 Task: Change elbow connector line weight to 2PX.
Action: Mouse moved to (448, 279)
Screenshot: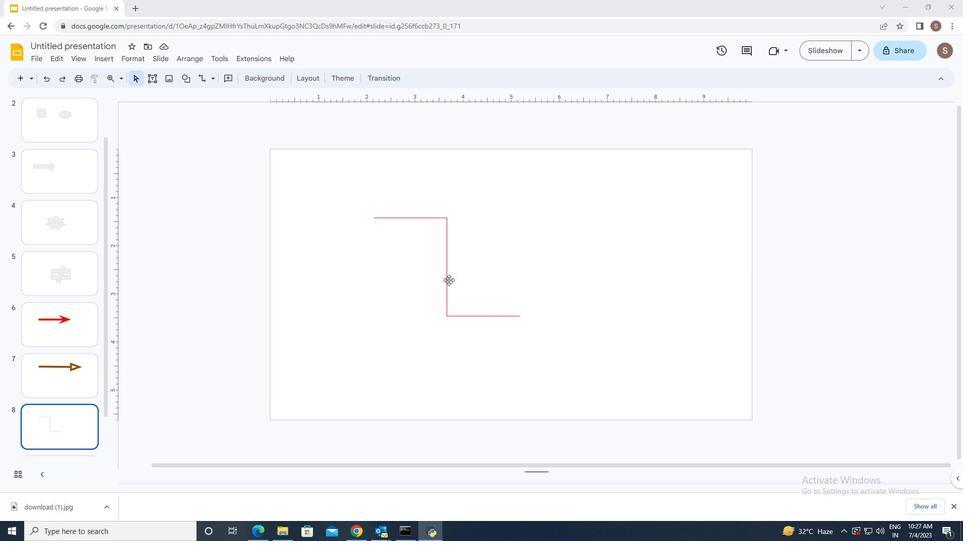 
Action: Mouse pressed left at (448, 279)
Screenshot: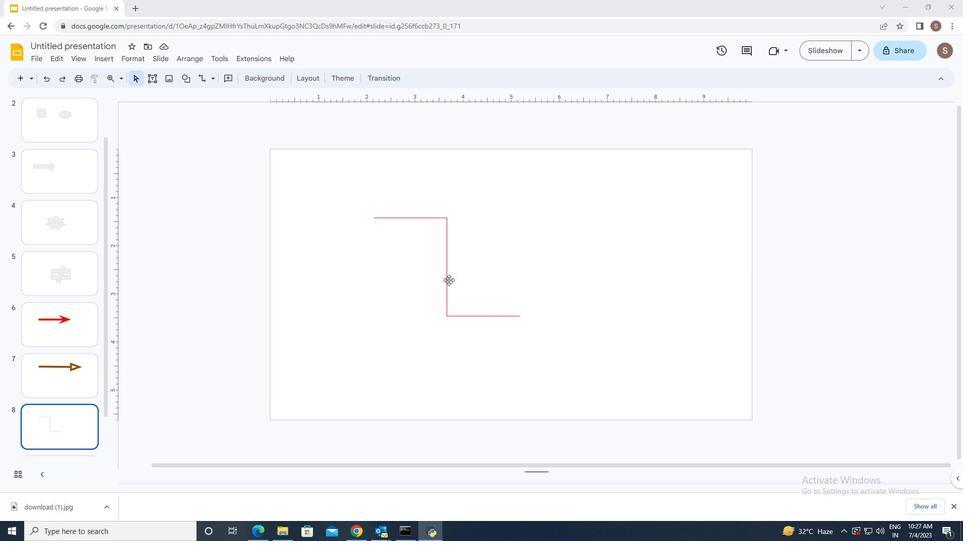 
Action: Mouse moved to (239, 76)
Screenshot: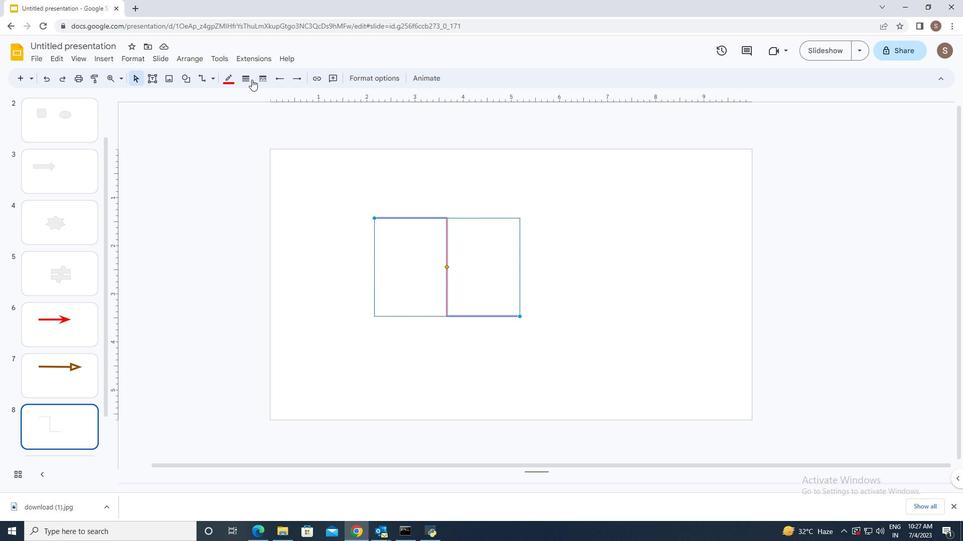 
Action: Mouse pressed left at (239, 76)
Screenshot: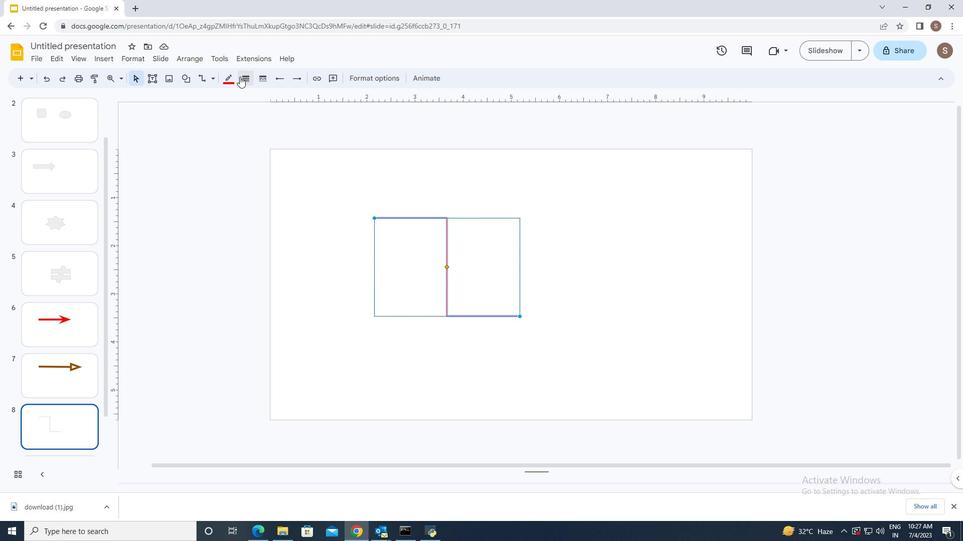 
Action: Mouse moved to (261, 116)
Screenshot: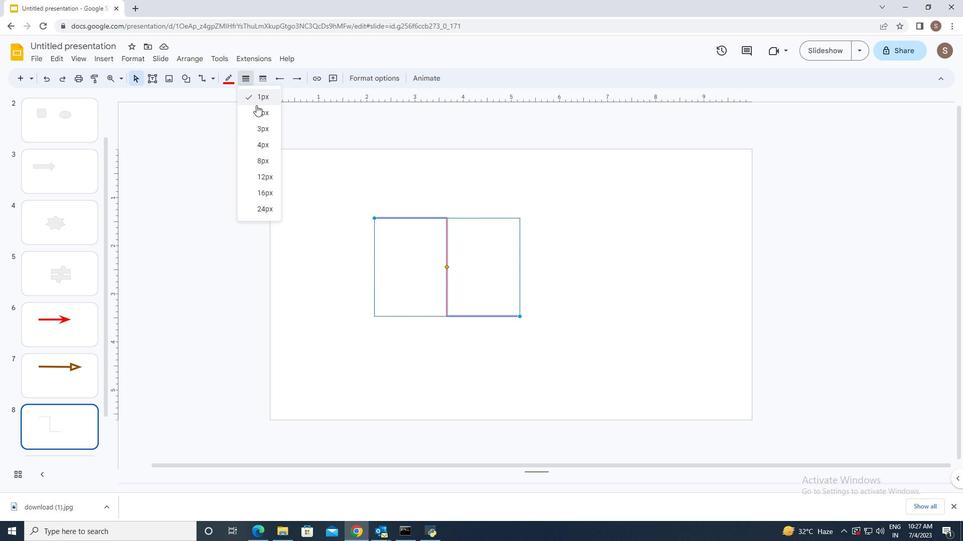 
Action: Mouse pressed left at (261, 116)
Screenshot: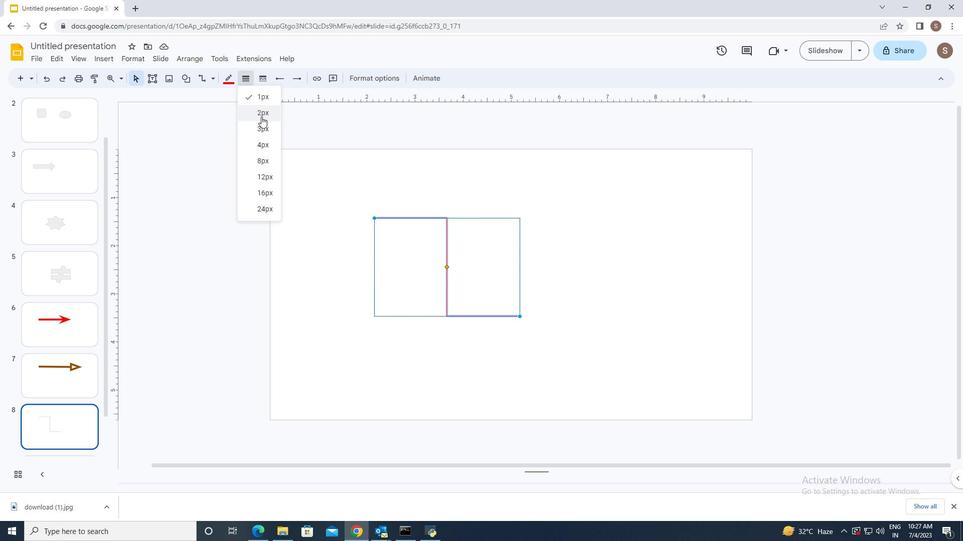 
Action: Mouse moved to (311, 231)
Screenshot: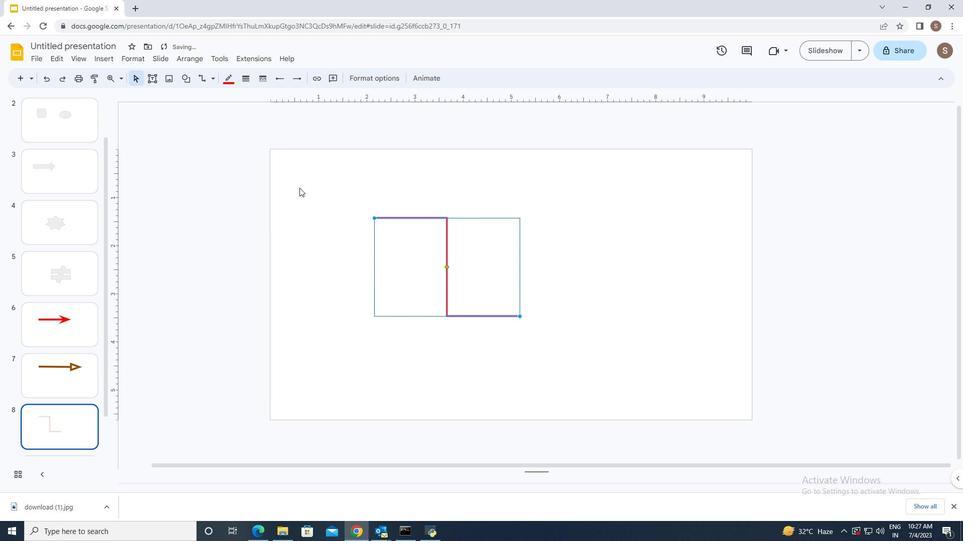 
Action: Mouse pressed left at (311, 231)
Screenshot: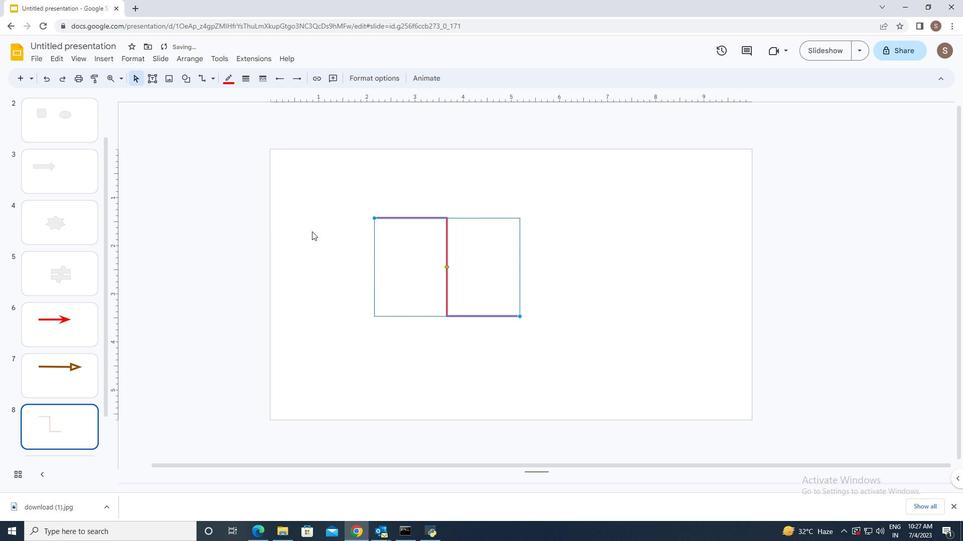 
